 Task: Create a sub task Design and Implement Solution for the task  Create a new online booking system for a salon or spa in the project AgileMatrix , assign it to team member softage.2@softage.net and update the status of the sub task to  Off Track , set the priority of the sub task to High
Action: Mouse moved to (747, 267)
Screenshot: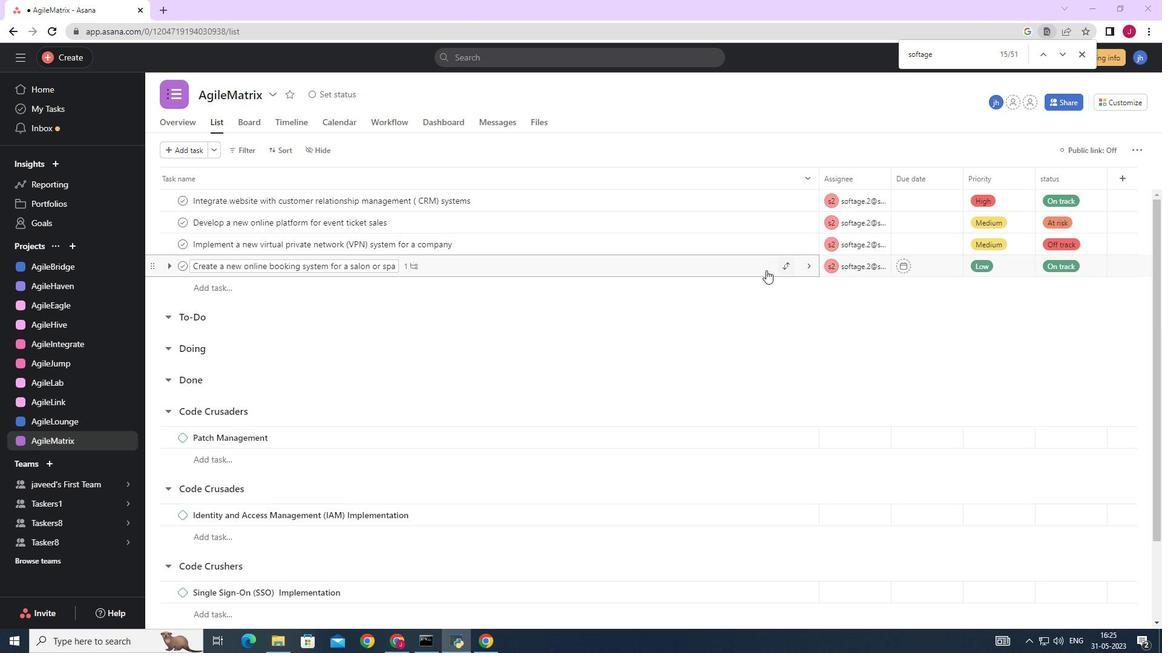 
Action: Mouse pressed left at (747, 267)
Screenshot: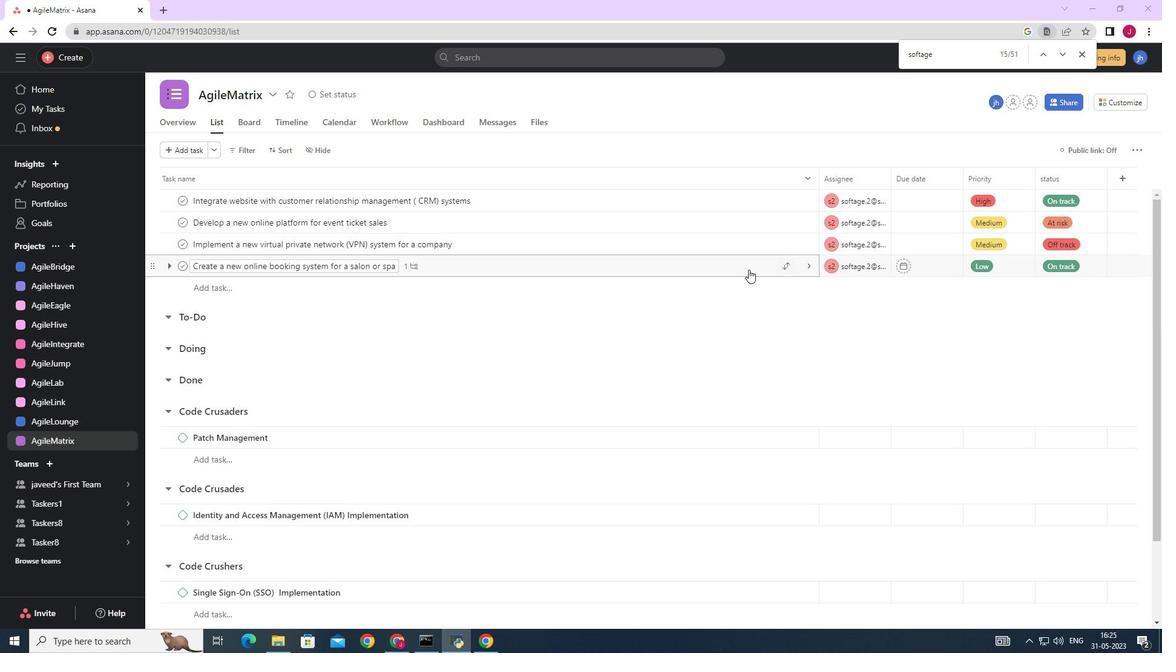 
Action: Mouse moved to (919, 389)
Screenshot: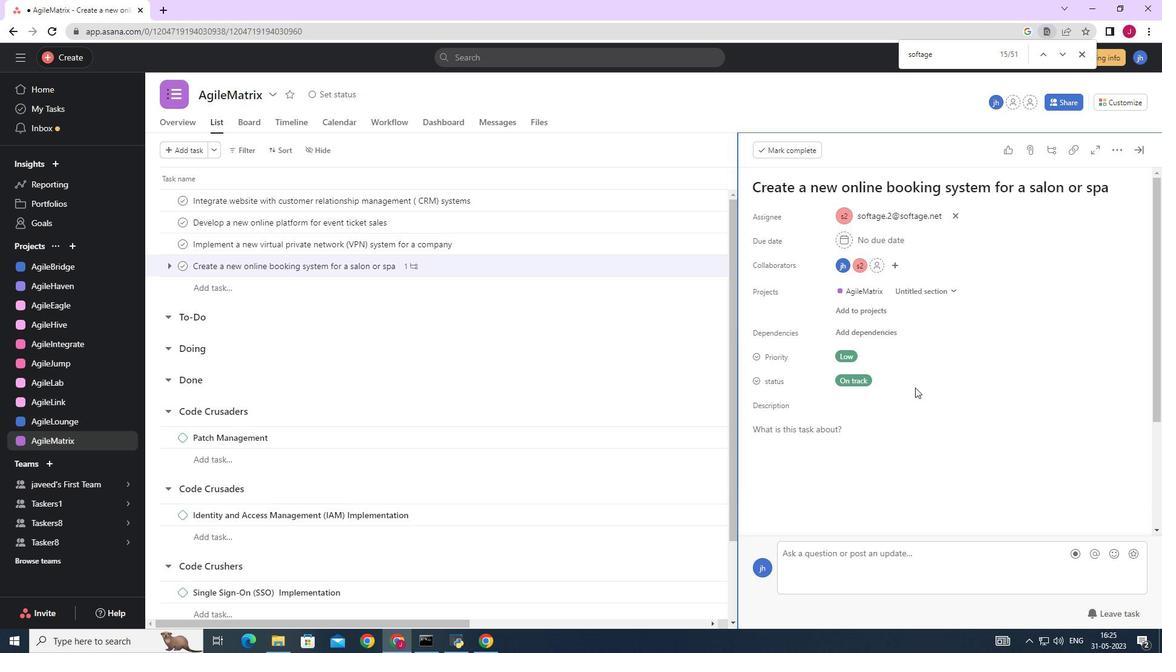 
Action: Mouse scrolled (919, 388) with delta (0, 0)
Screenshot: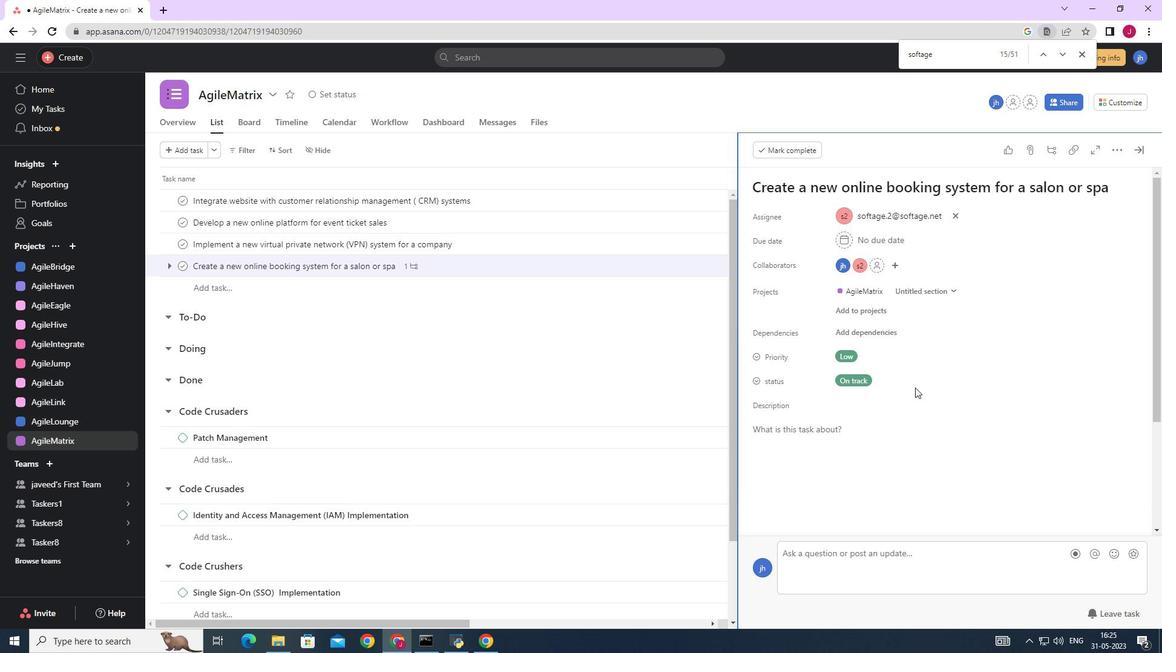 
Action: Mouse moved to (920, 389)
Screenshot: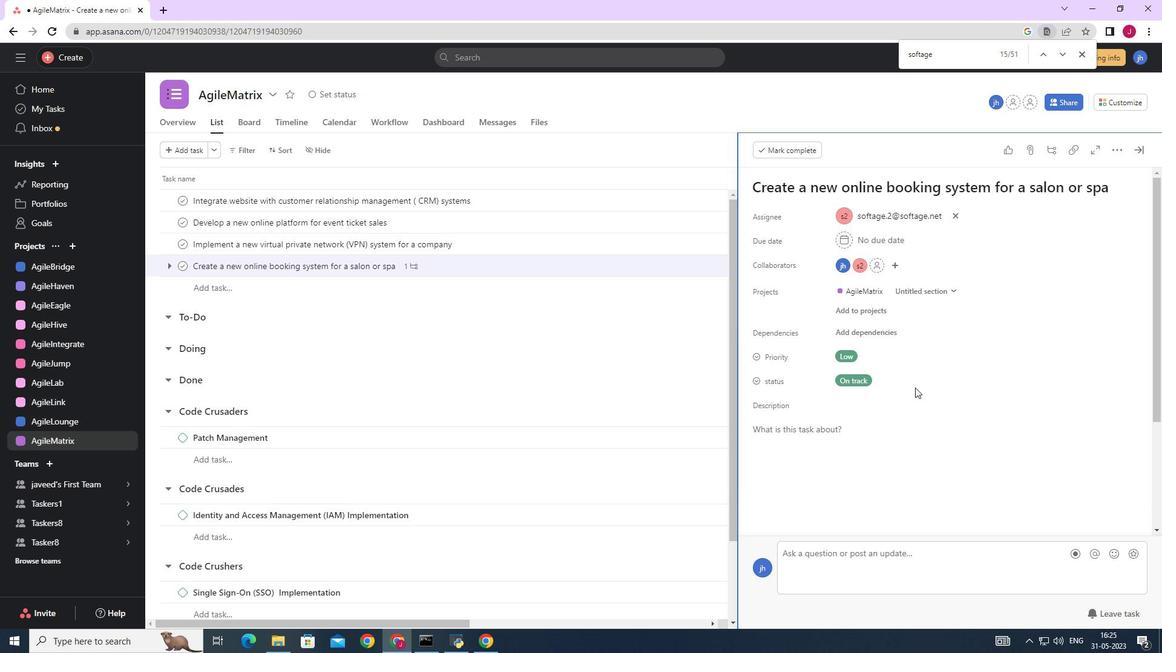
Action: Mouse scrolled (920, 389) with delta (0, 0)
Screenshot: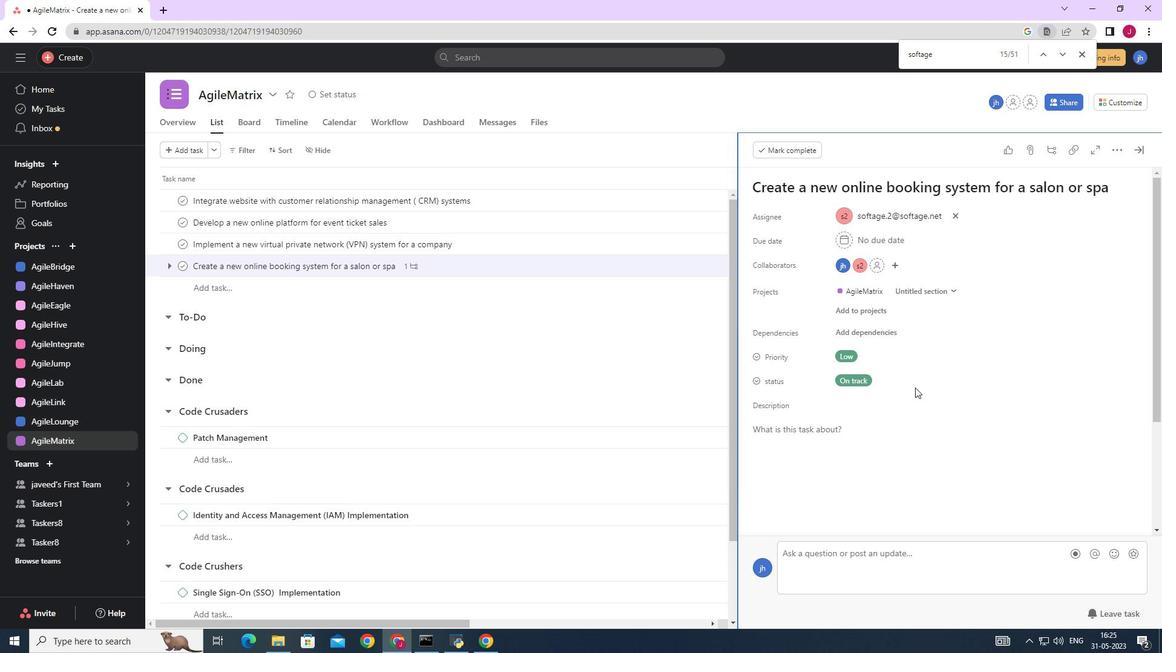 
Action: Mouse scrolled (920, 389) with delta (0, 0)
Screenshot: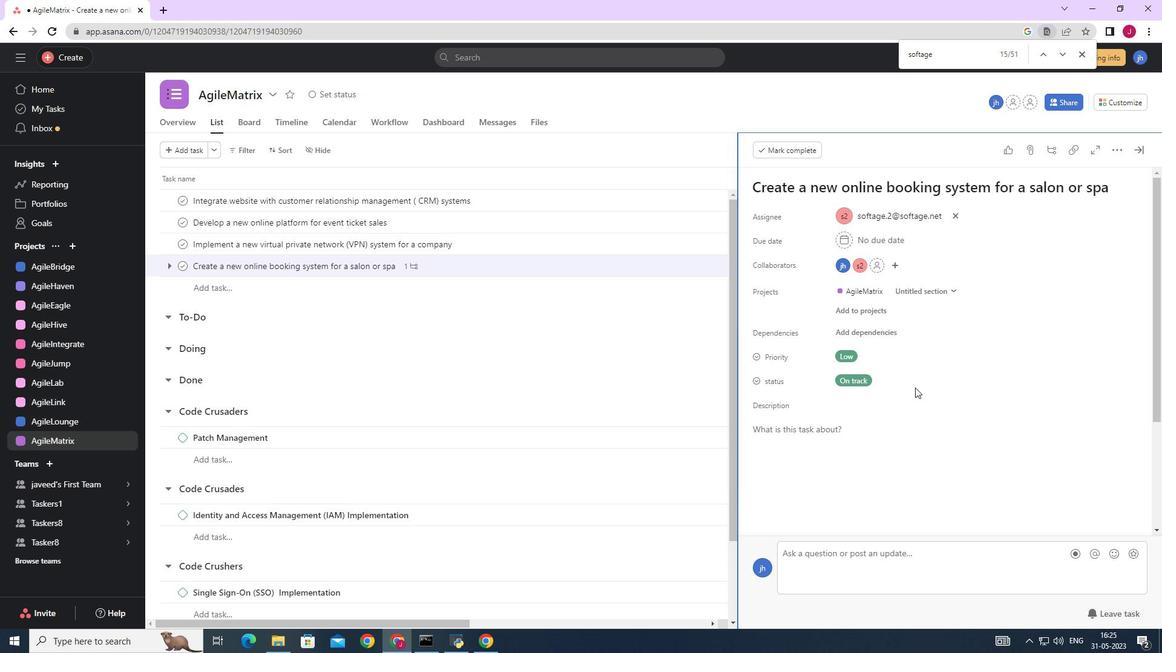 
Action: Mouse moved to (779, 438)
Screenshot: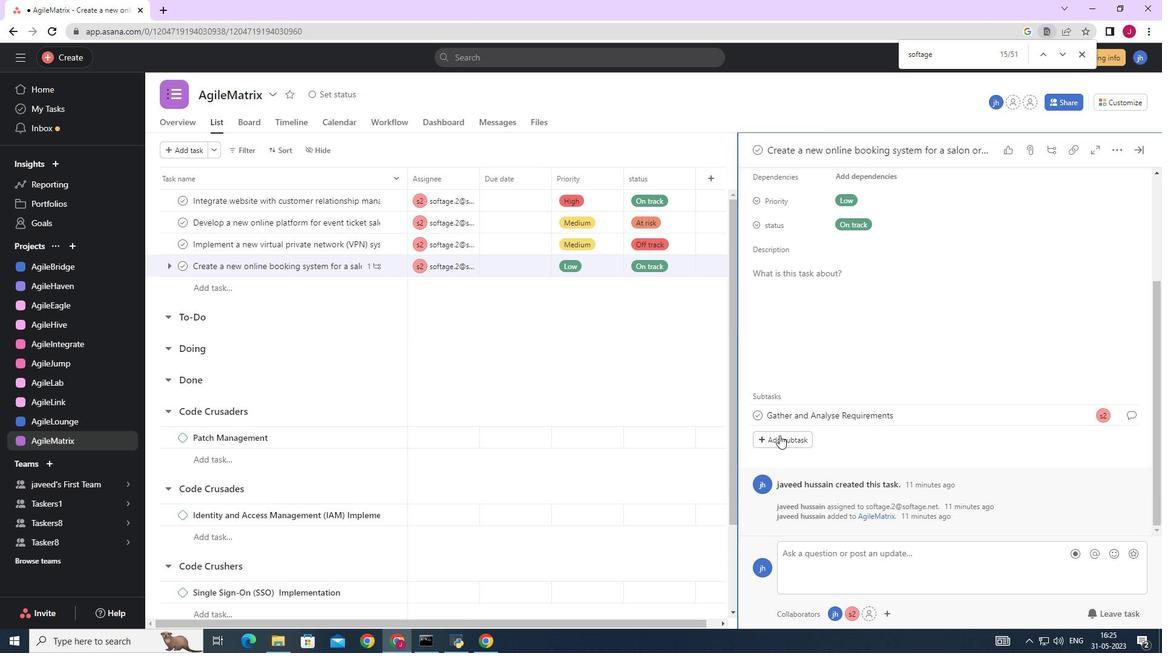 
Action: Mouse pressed left at (779, 438)
Screenshot: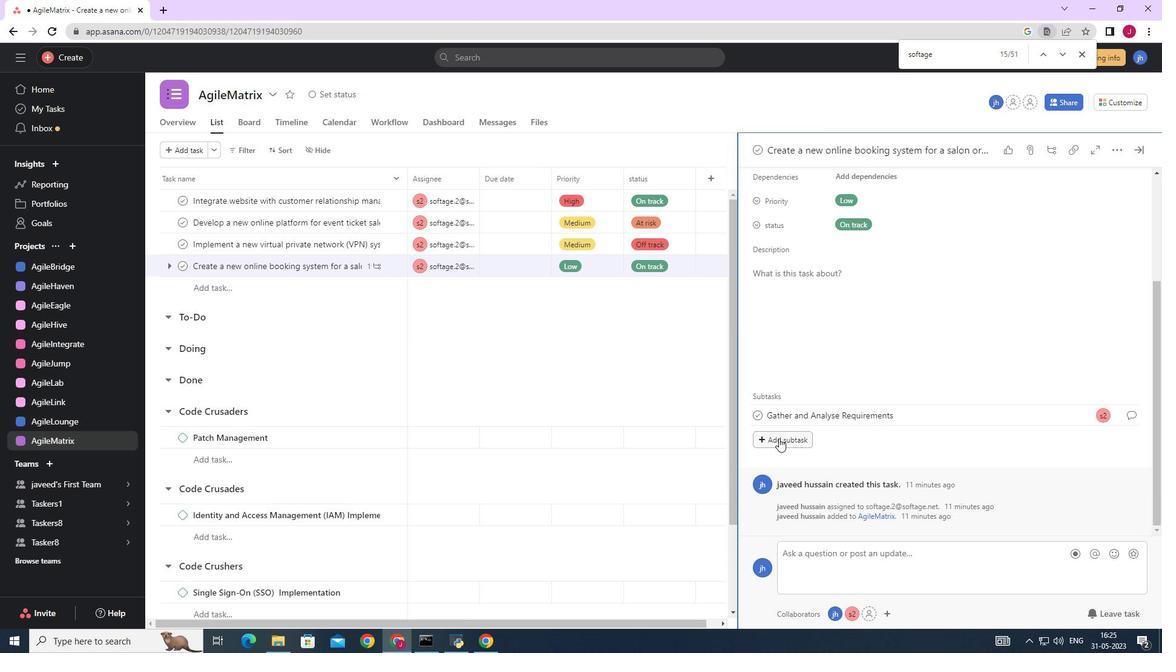 
Action: Mouse moved to (777, 438)
Screenshot: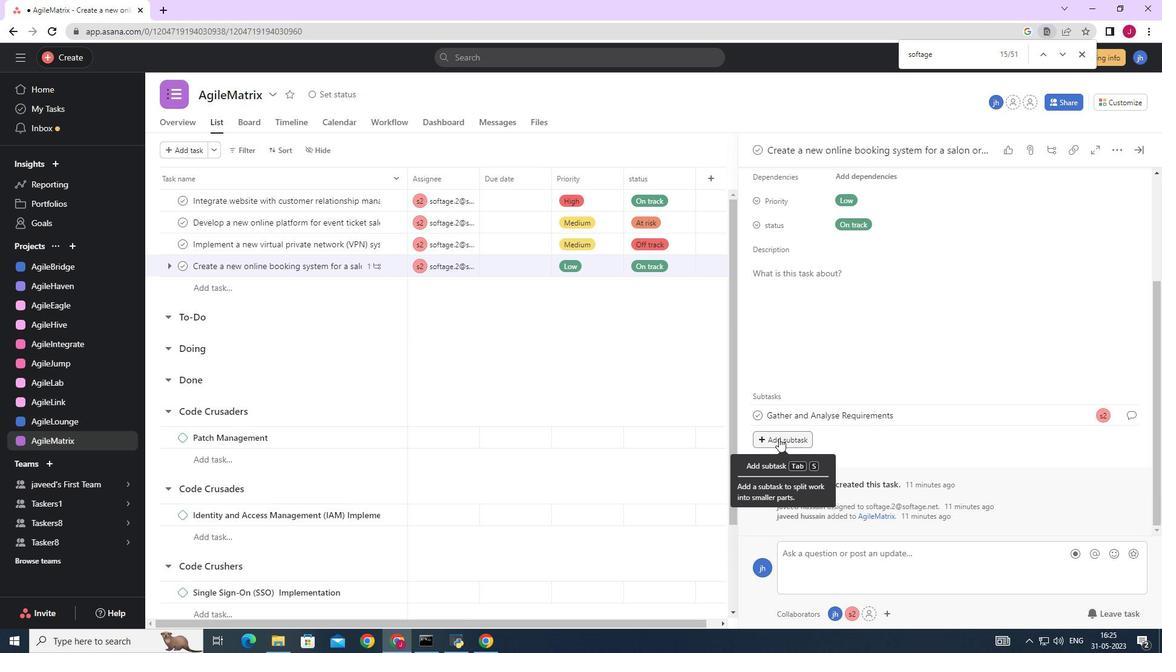 
Action: Key pressed <Key.caps_lock>D<Key.caps_lock>esign<Key.space>and<Key.space><Key.caps_lock>IM<Key.backspace><Key.caps_lock>mplement<Key.space><Key.caps_lock>S<Key.caps_lock>olution<Key.space>
Screenshot: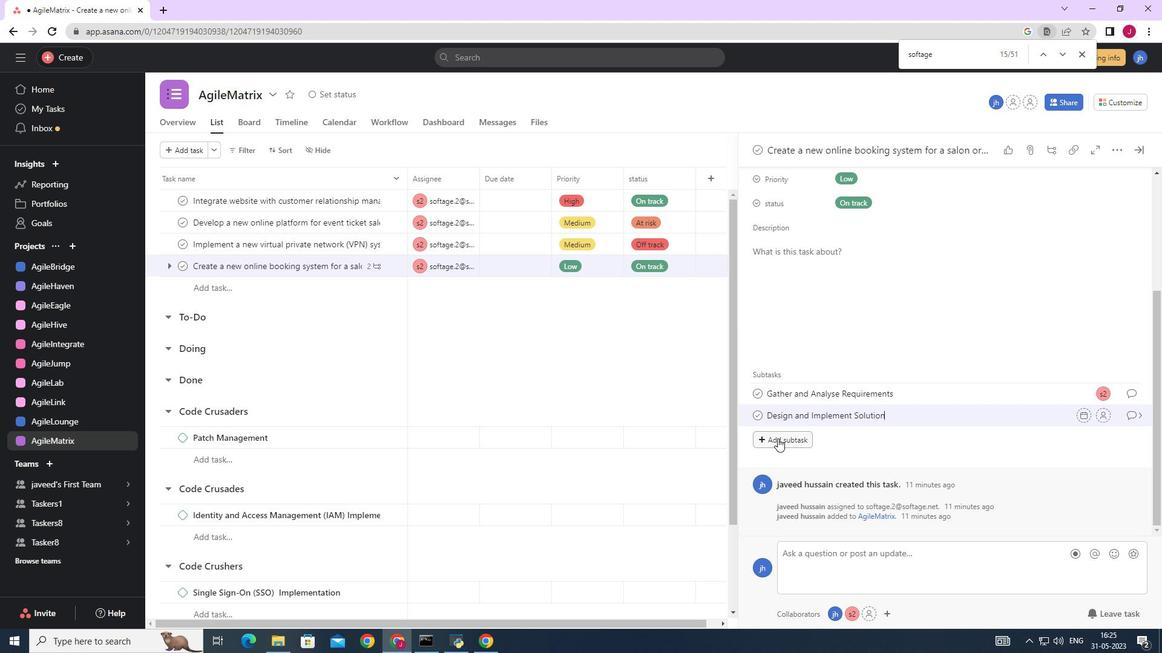 
Action: Mouse moved to (1100, 418)
Screenshot: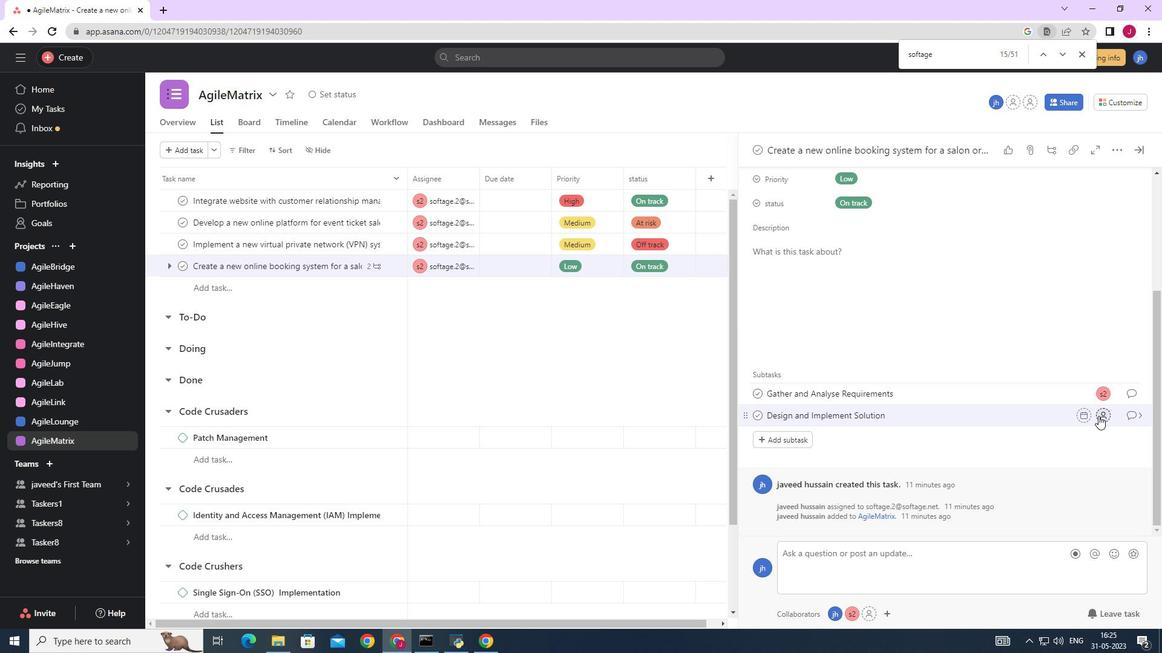 
Action: Mouse pressed left at (1100, 418)
Screenshot: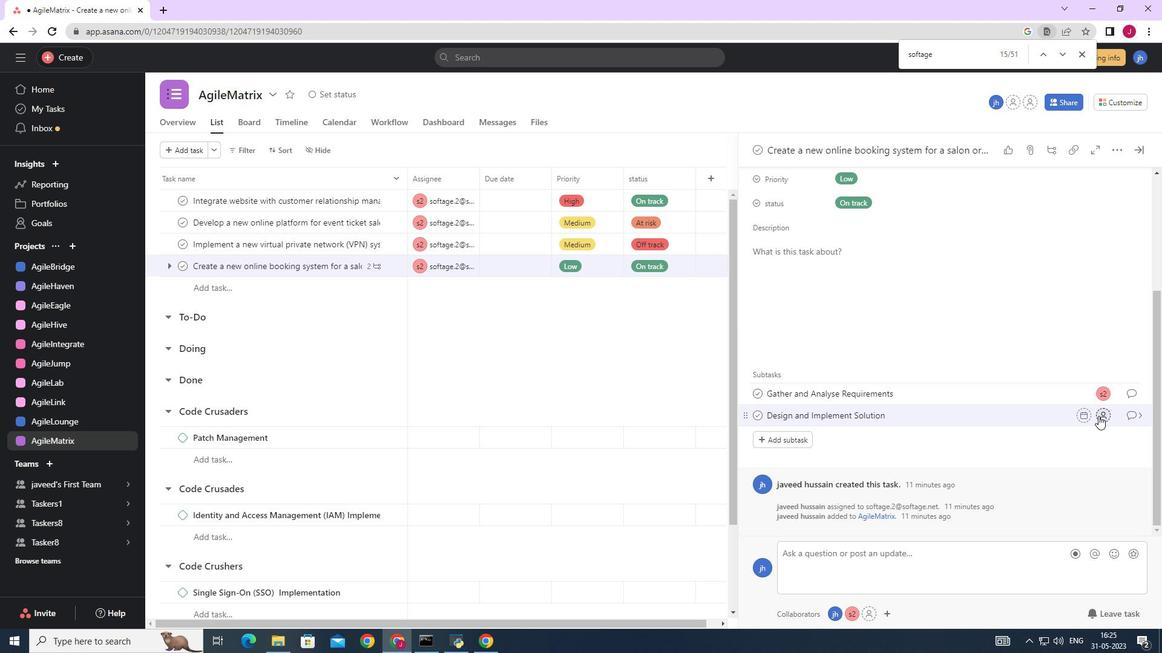 
Action: Mouse moved to (913, 449)
Screenshot: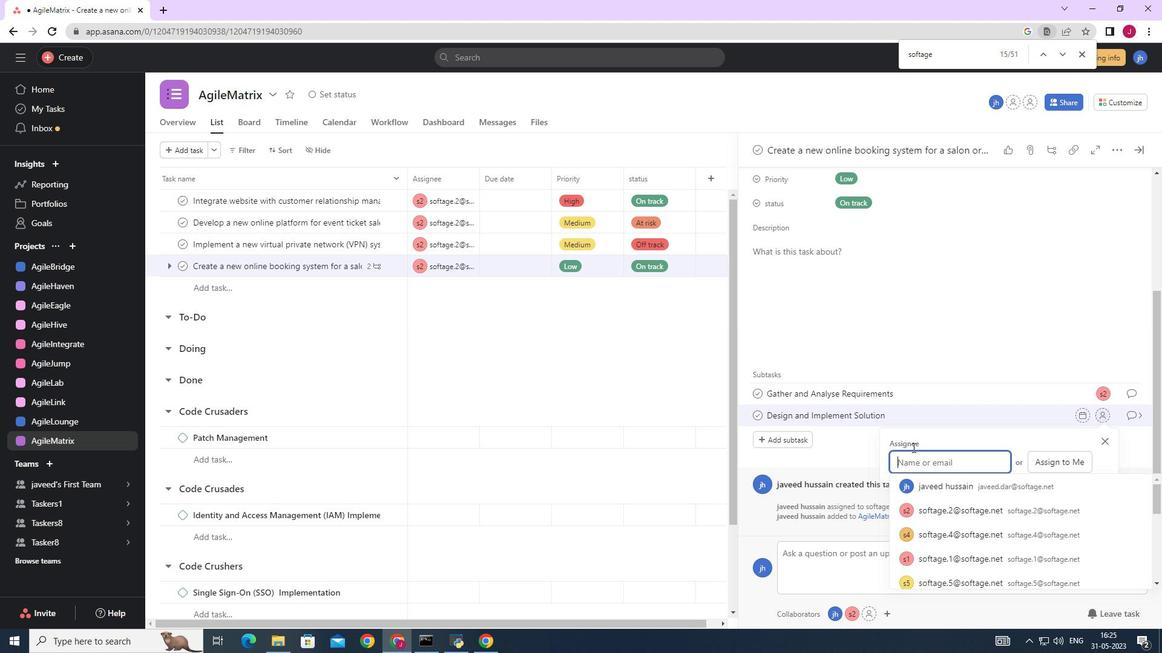 
Action: Key pressed softage.2
Screenshot: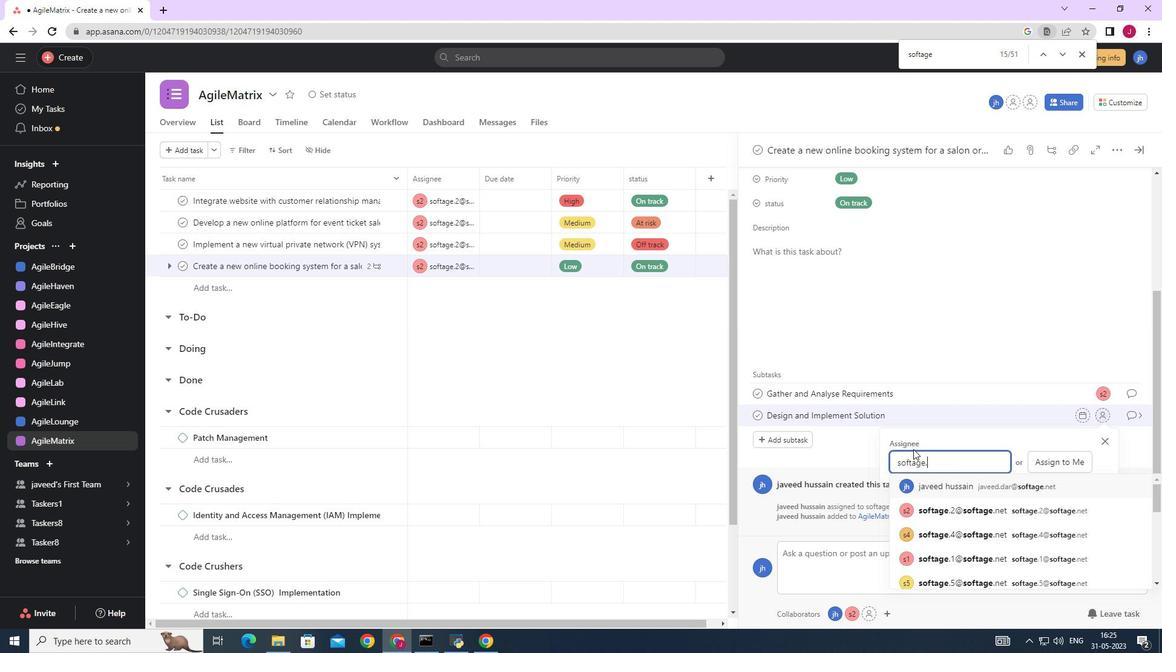 
Action: Mouse moved to (960, 487)
Screenshot: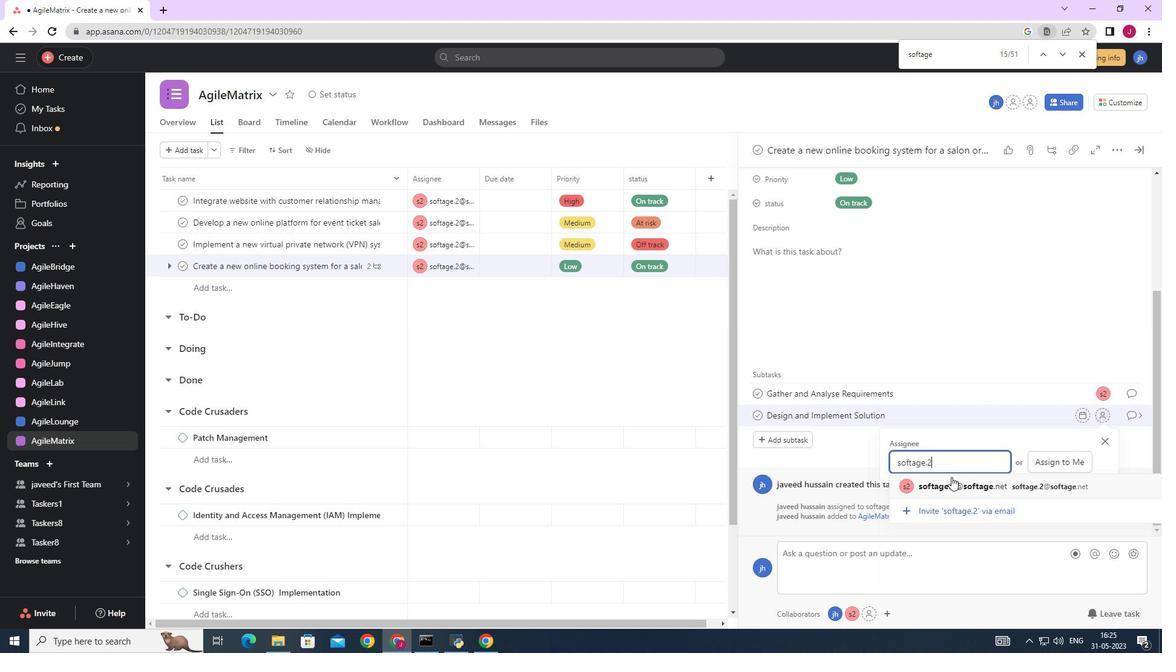 
Action: Mouse pressed left at (960, 487)
Screenshot: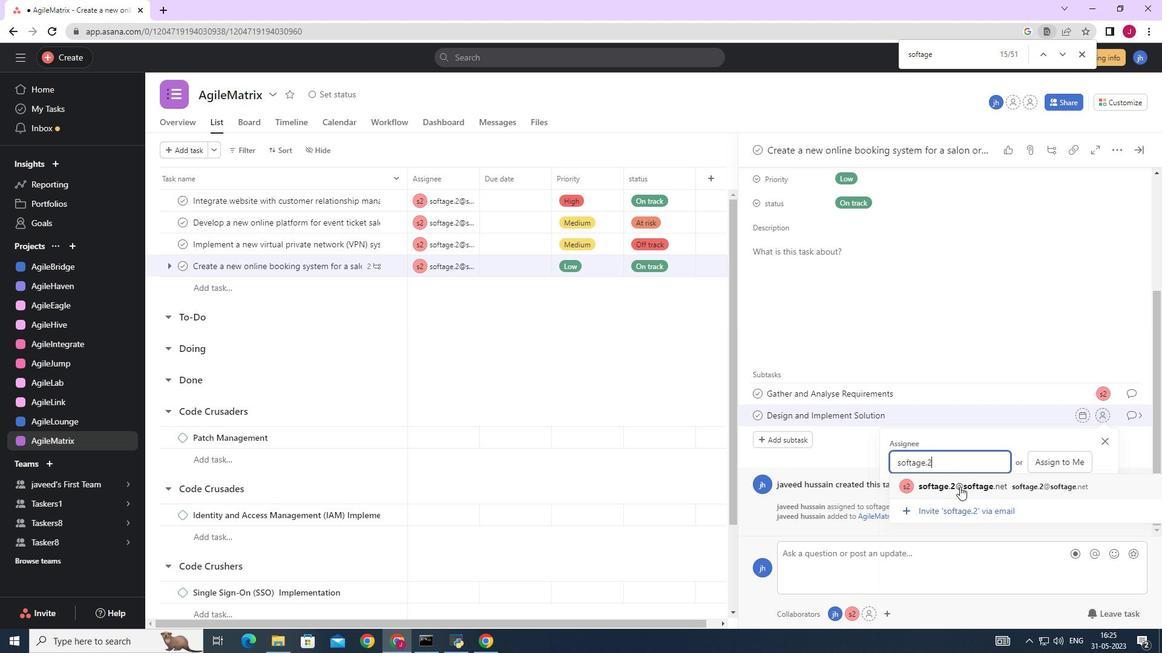 
Action: Mouse moved to (1124, 419)
Screenshot: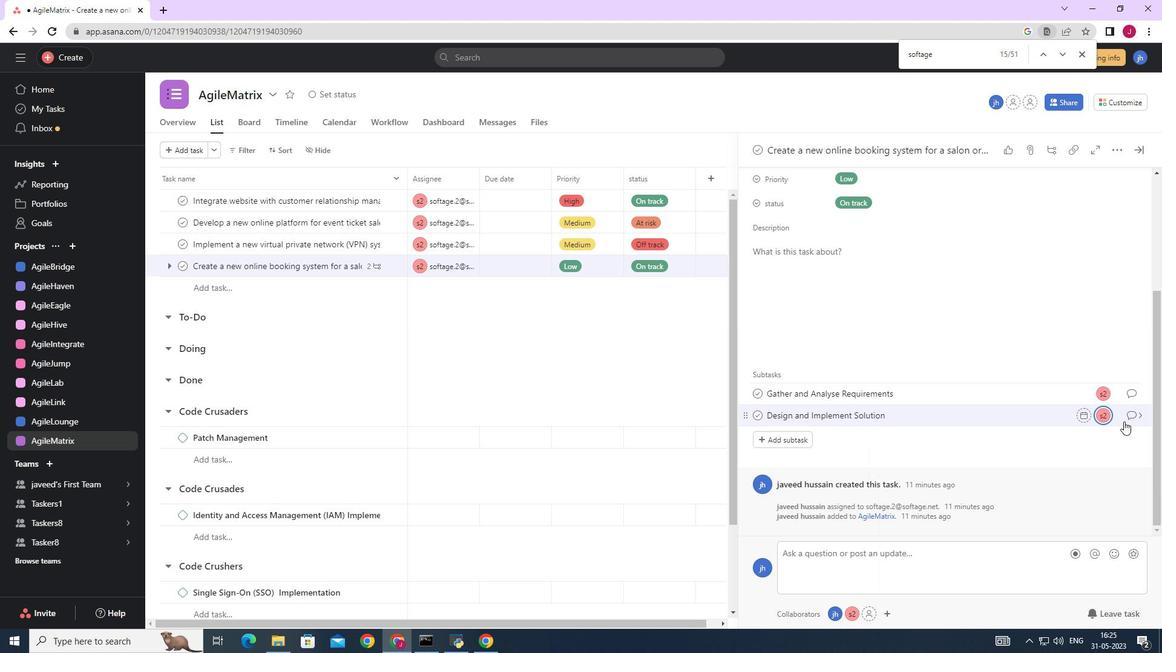 
Action: Mouse pressed left at (1124, 419)
Screenshot: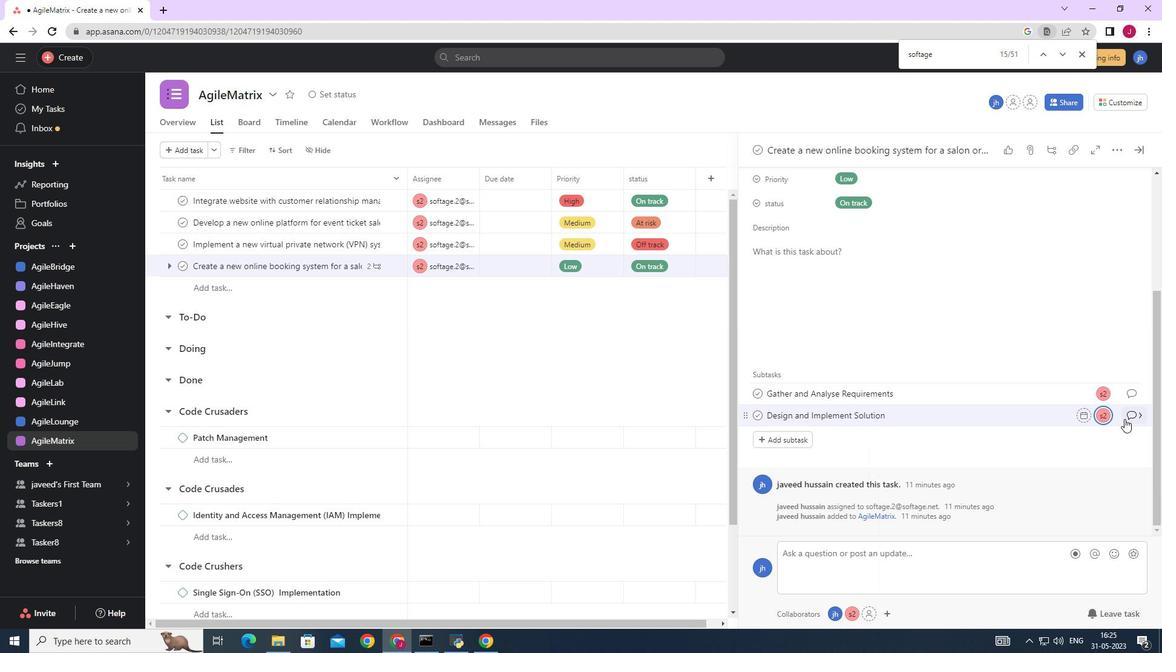 
Action: Mouse moved to (791, 345)
Screenshot: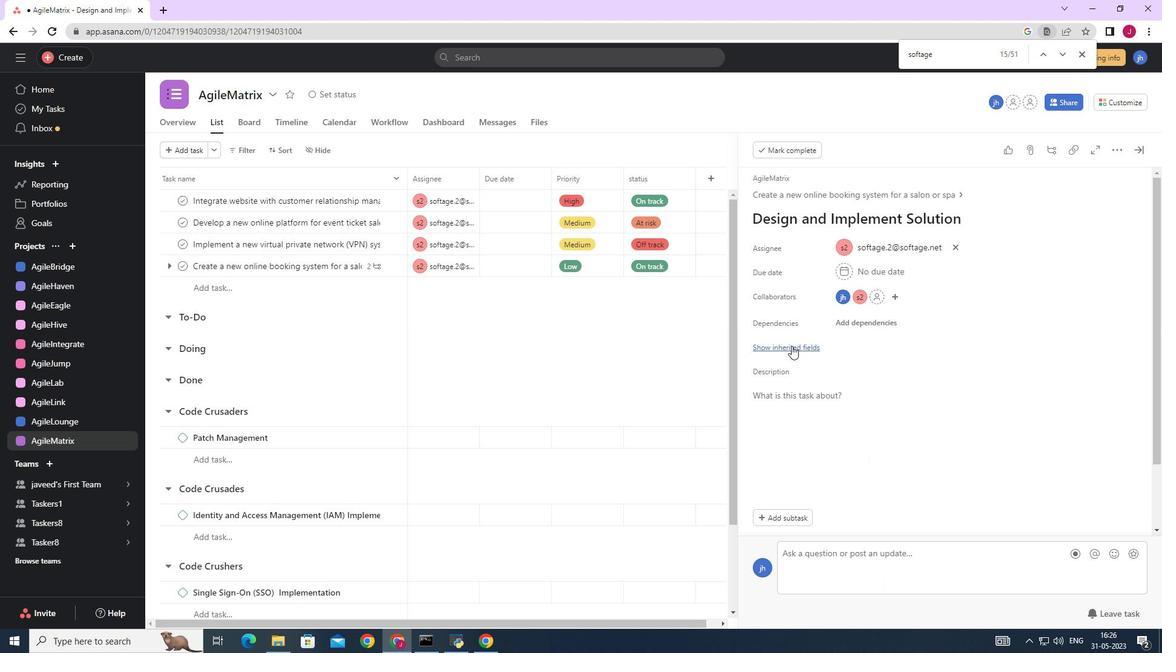 
Action: Mouse pressed left at (791, 345)
Screenshot: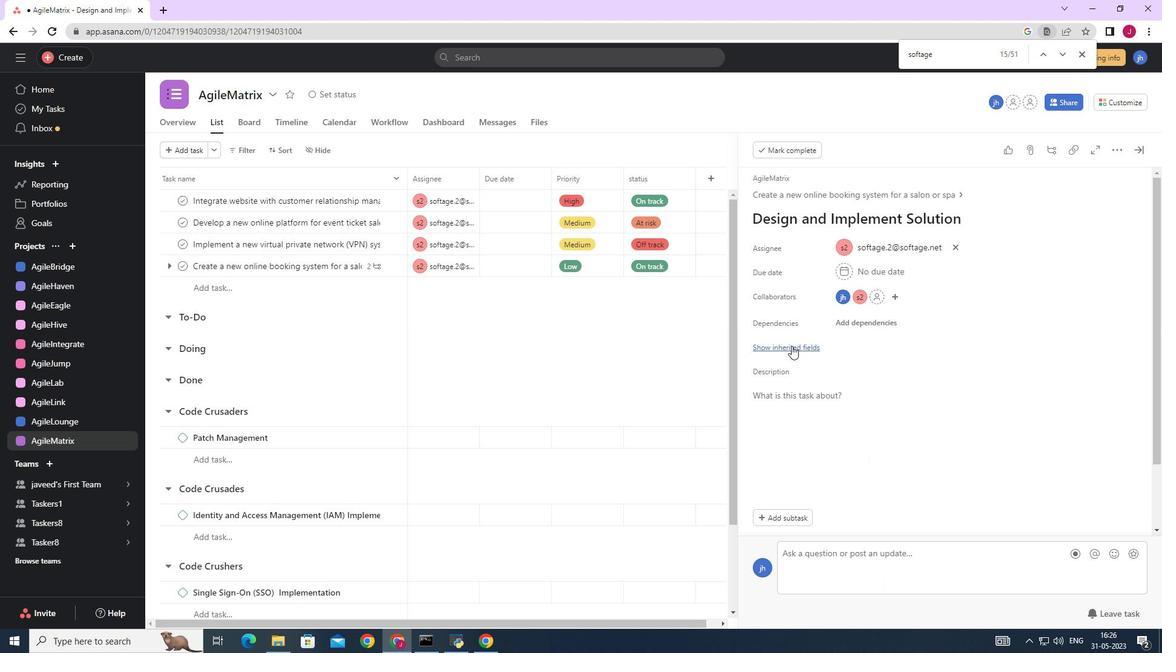 
Action: Mouse moved to (845, 368)
Screenshot: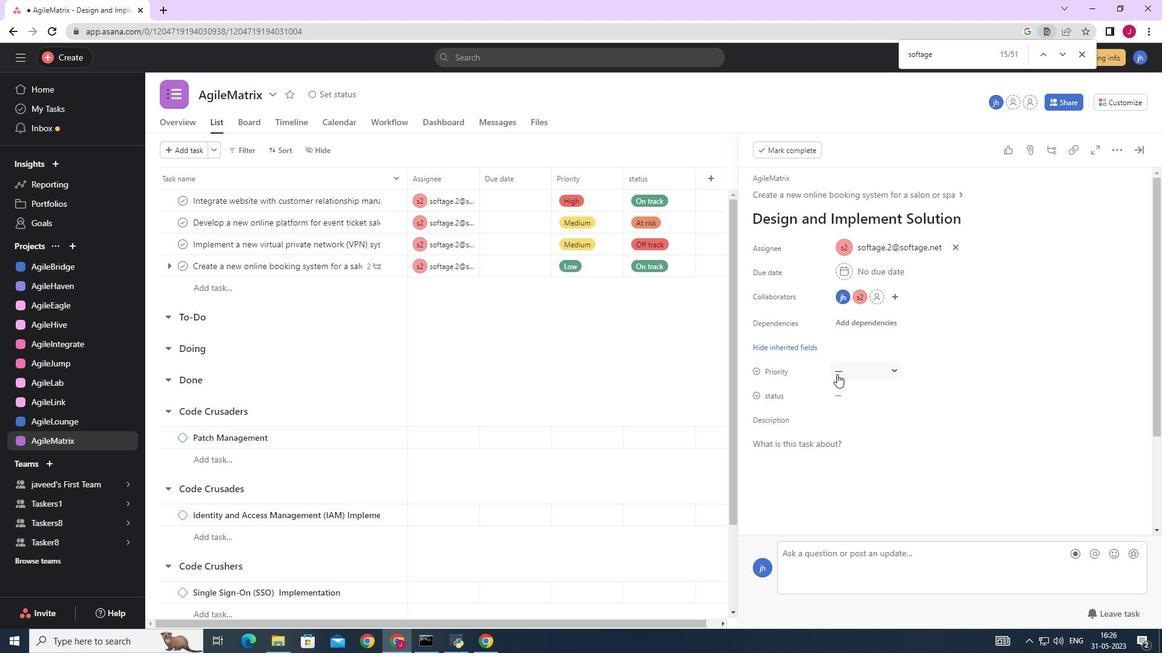 
Action: Mouse pressed left at (845, 368)
Screenshot: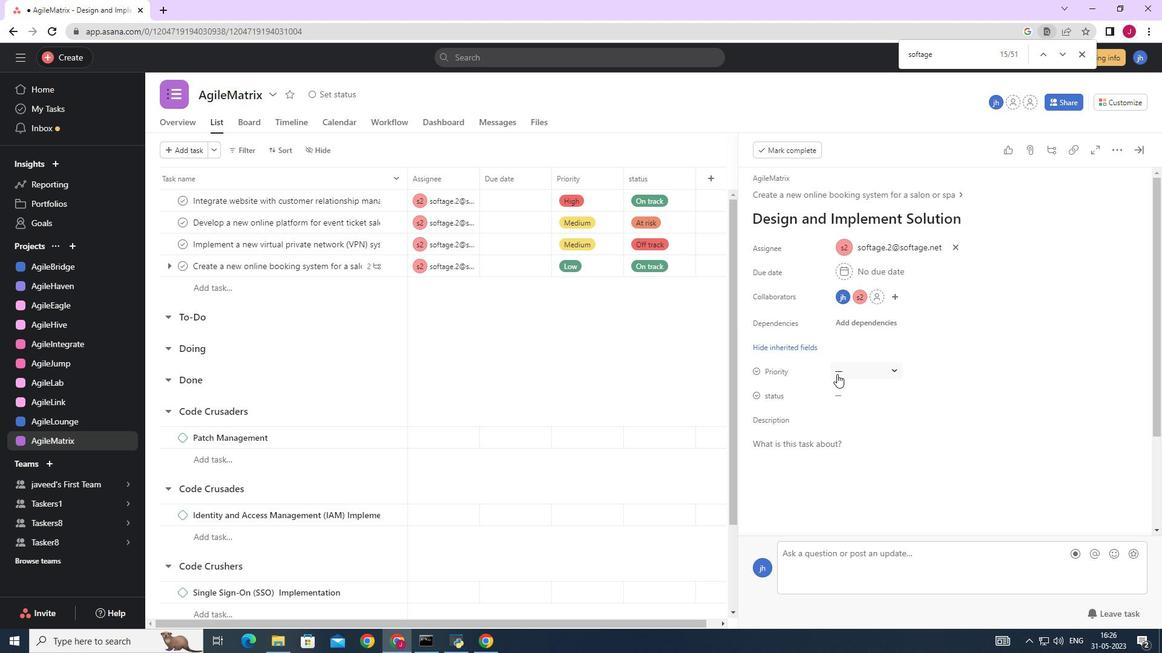 
Action: Mouse moved to (872, 411)
Screenshot: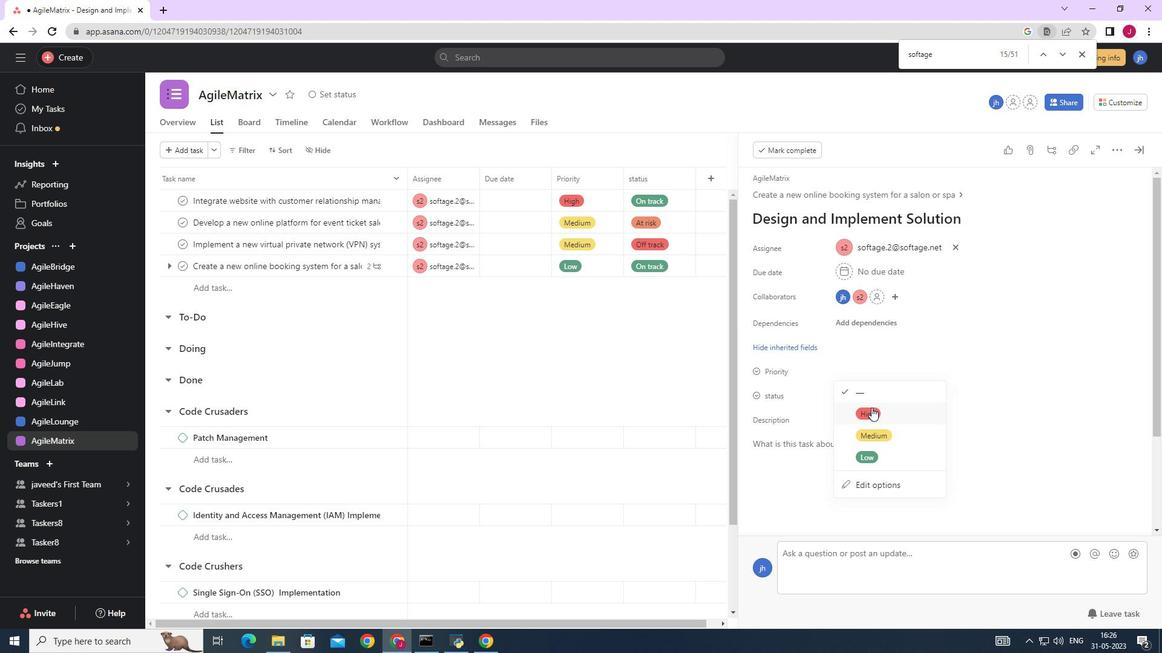 
Action: Mouse pressed left at (872, 411)
Screenshot: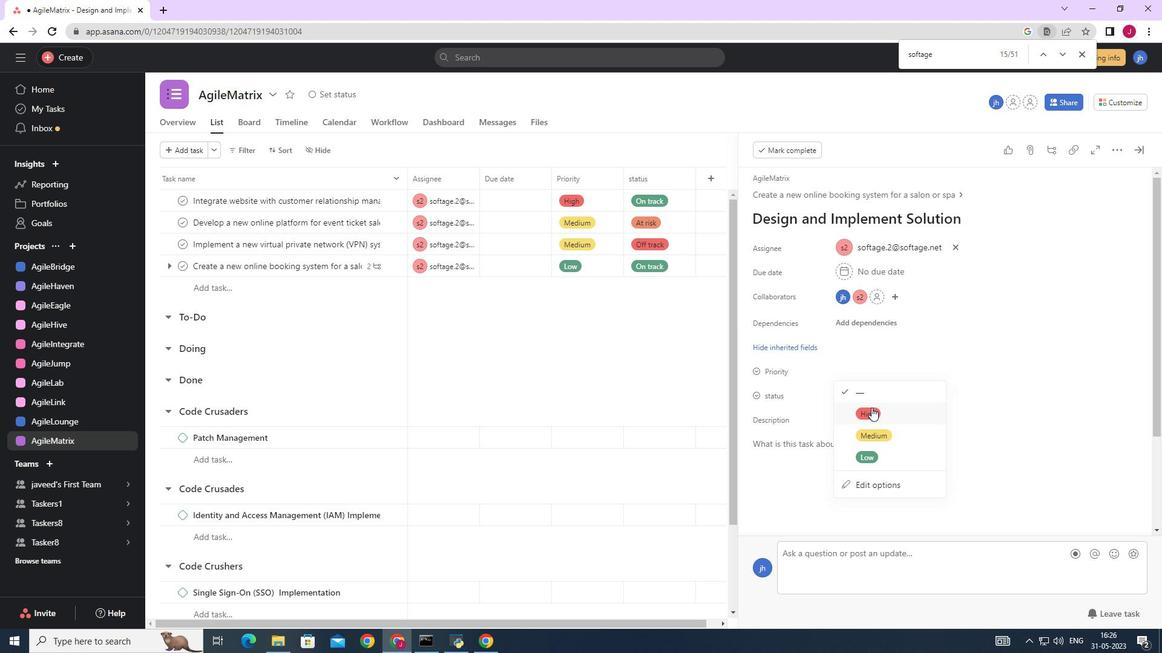 
Action: Mouse moved to (851, 398)
Screenshot: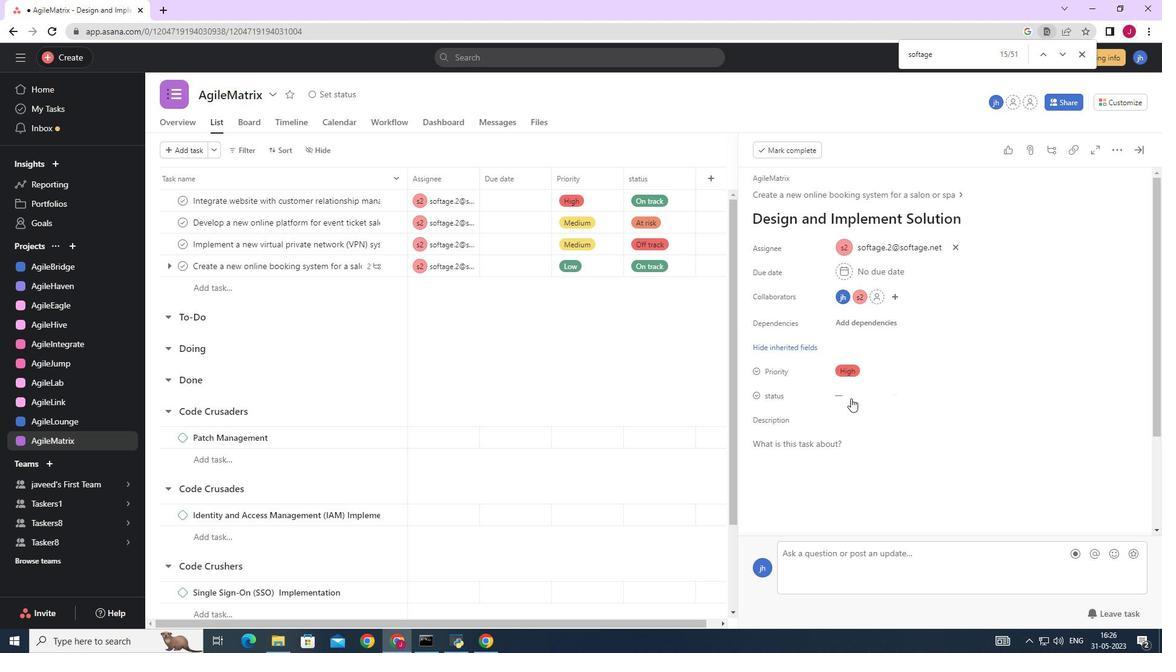 
Action: Mouse pressed left at (851, 398)
Screenshot: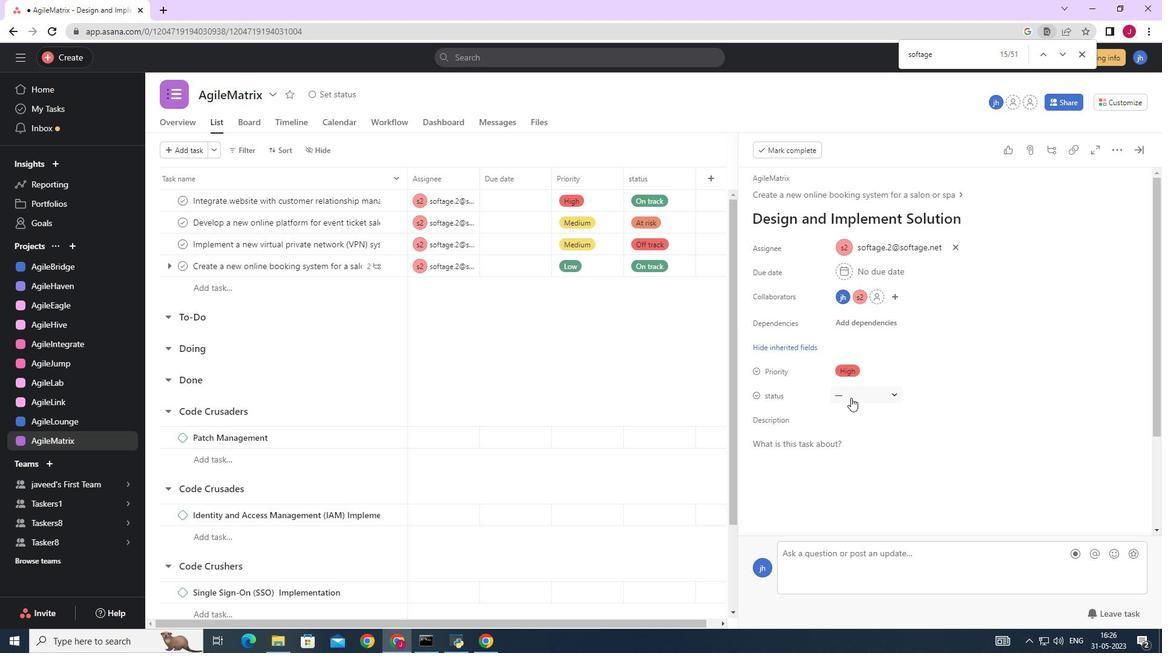 
Action: Mouse moved to (882, 461)
Screenshot: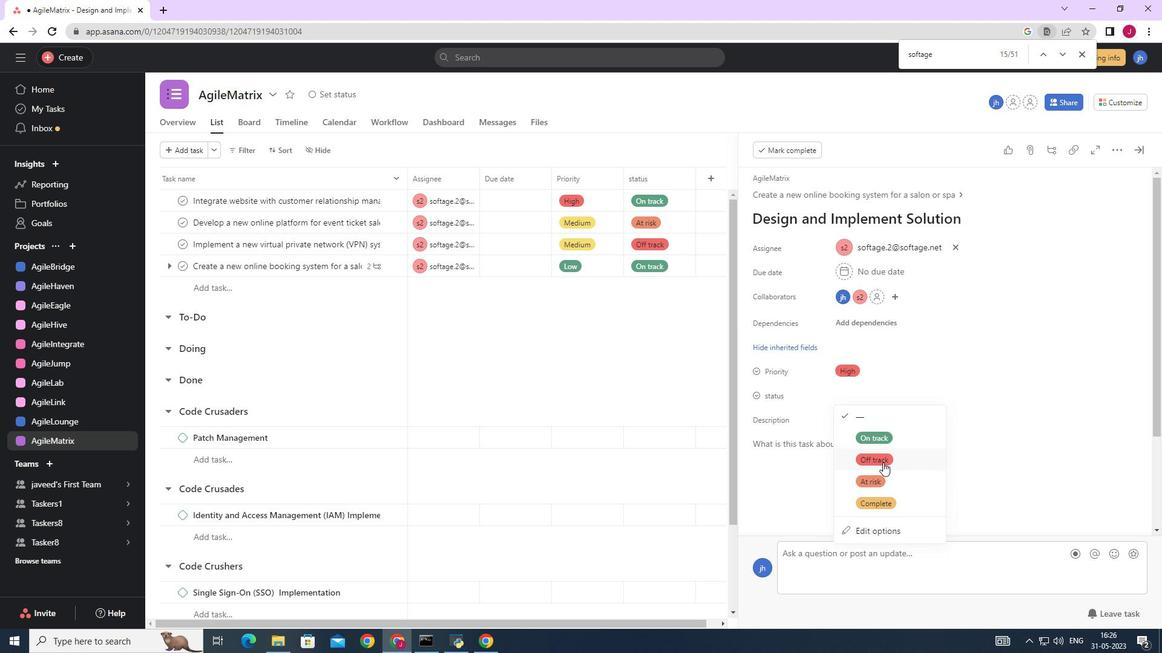 
Action: Mouse pressed left at (882, 461)
Screenshot: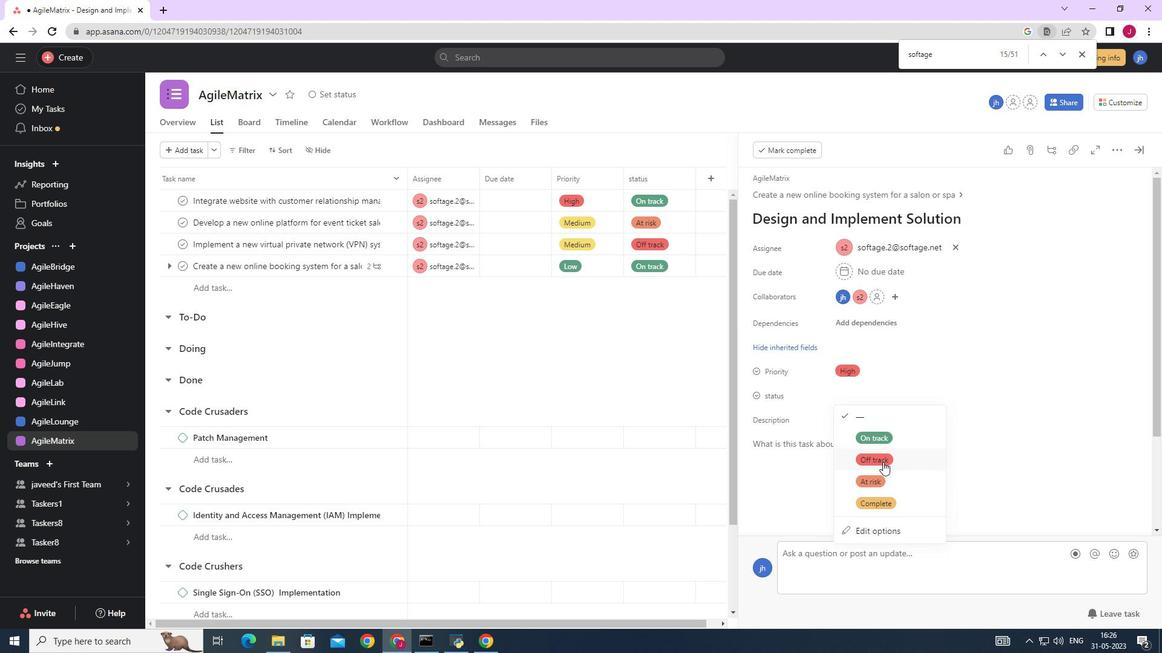 
Action: Mouse moved to (1139, 144)
Screenshot: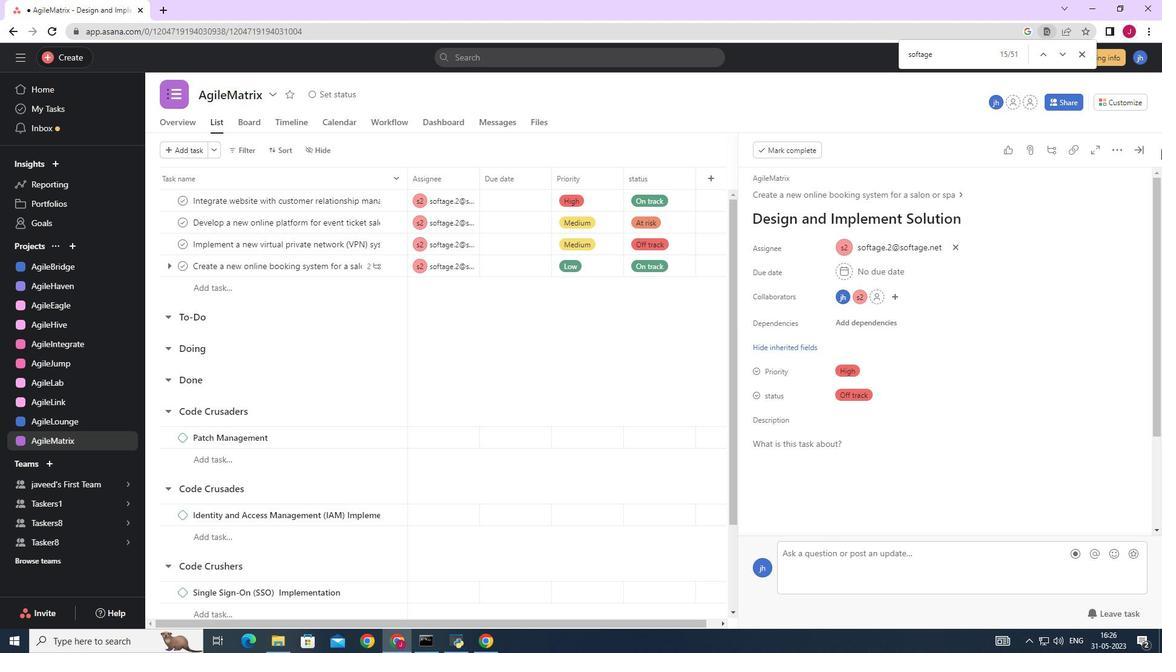 
Action: Mouse pressed left at (1139, 144)
Screenshot: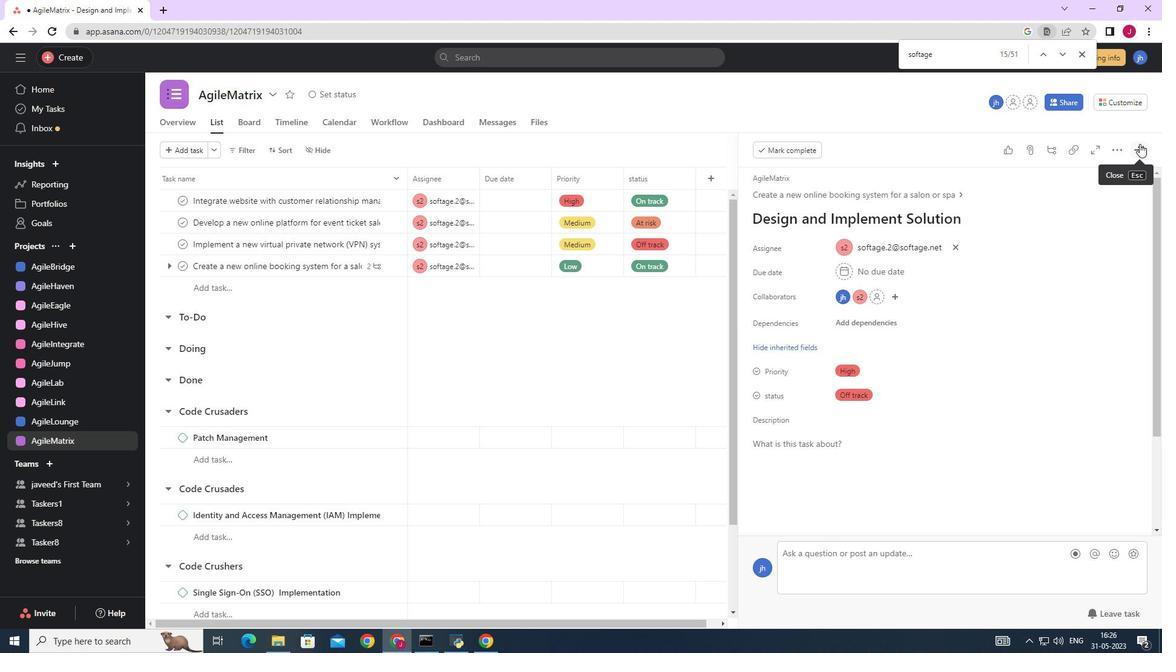 
